 Task: Add Orange Label titled Label0027 to Card Card0027 in Board Board0022 in Workspace Development in Trello
Action: Mouse moved to (367, 415)
Screenshot: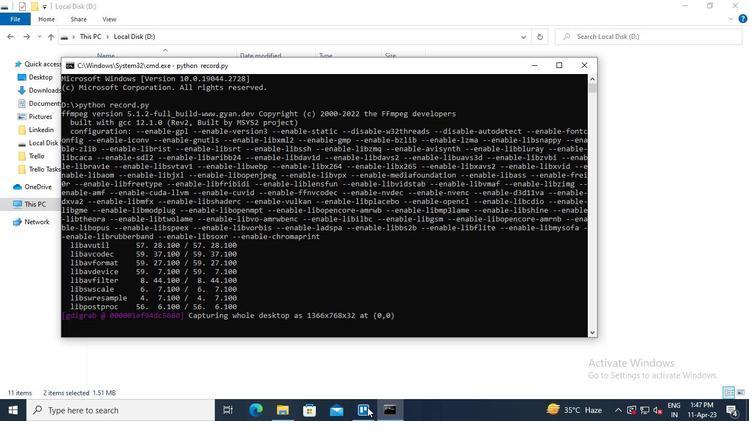 
Action: Mouse pressed left at (367, 415)
Screenshot: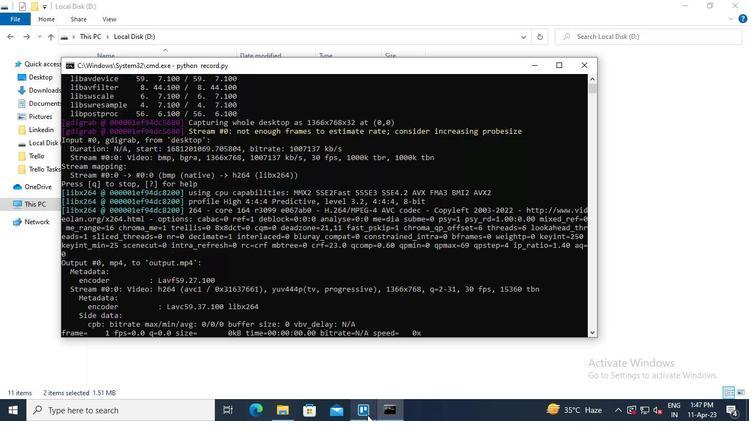 
Action: Mouse moved to (185, 265)
Screenshot: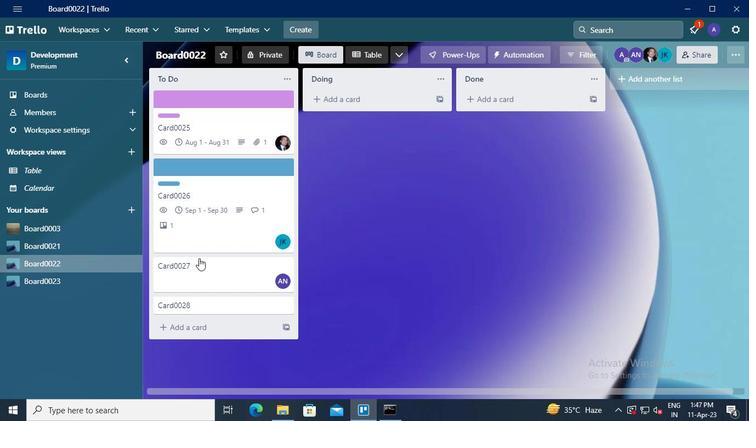 
Action: Mouse pressed left at (185, 265)
Screenshot: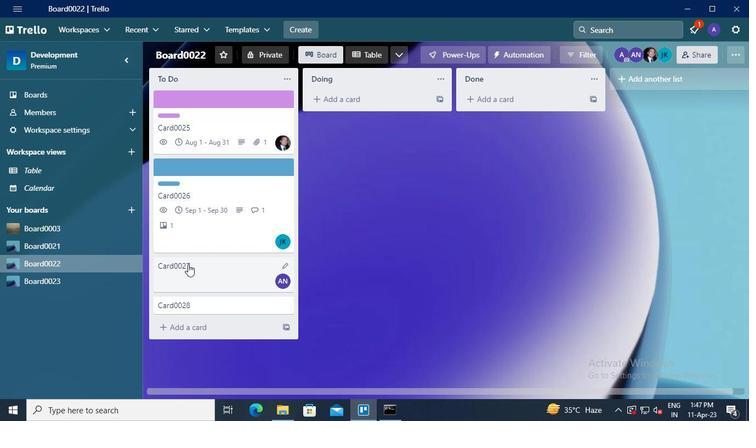 
Action: Mouse moved to (513, 161)
Screenshot: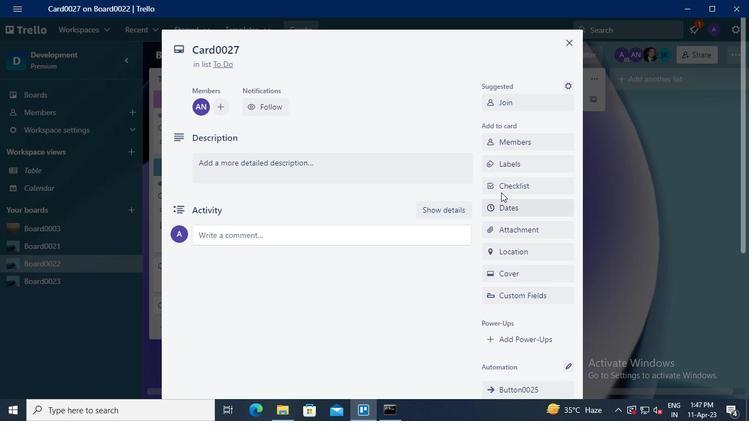 
Action: Mouse pressed left at (513, 161)
Screenshot: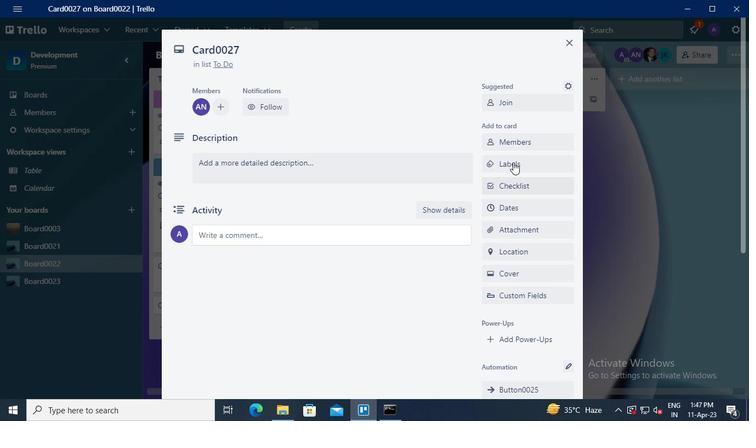 
Action: Mouse moved to (559, 285)
Screenshot: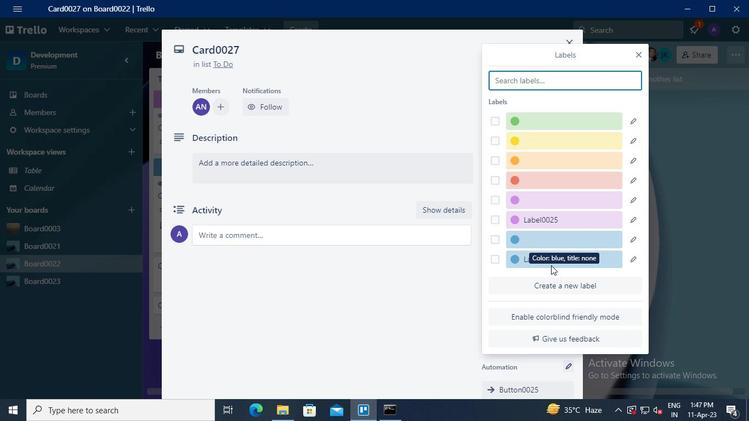 
Action: Mouse pressed left at (559, 285)
Screenshot: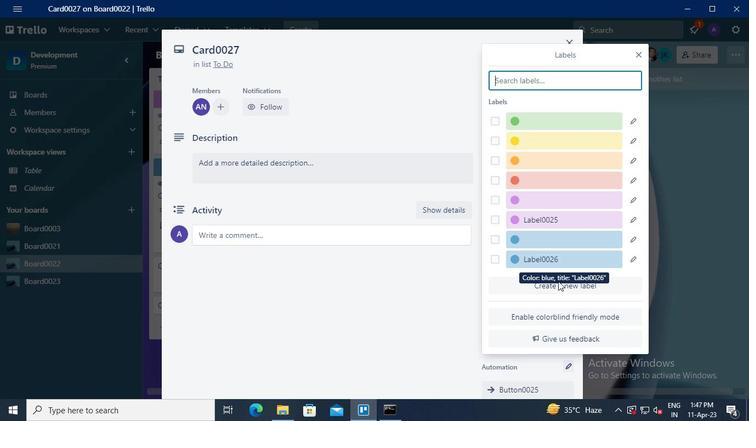 
Action: Keyboard Key.shift
Screenshot: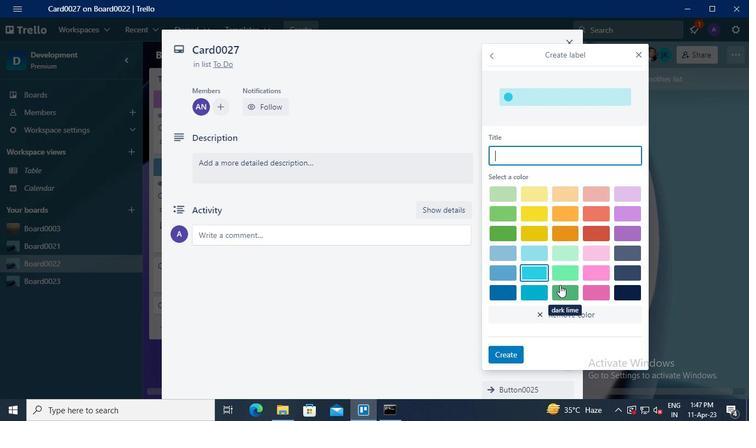 
Action: Keyboard L
Screenshot: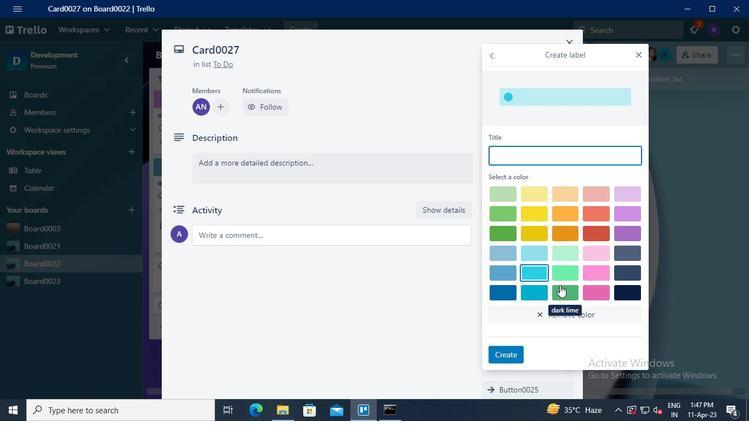 
Action: Keyboard a
Screenshot: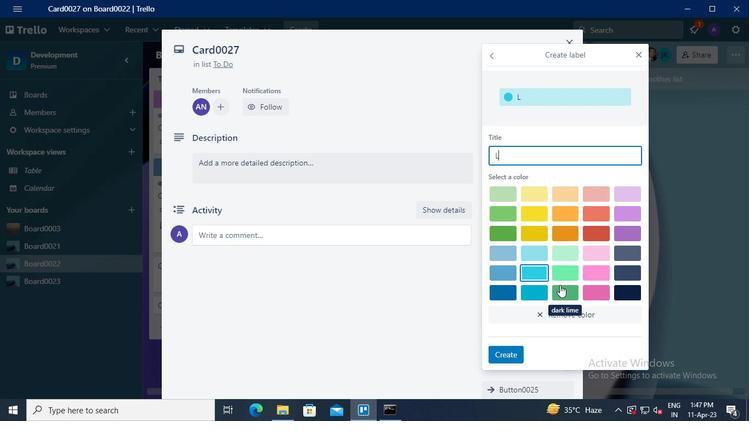 
Action: Keyboard b
Screenshot: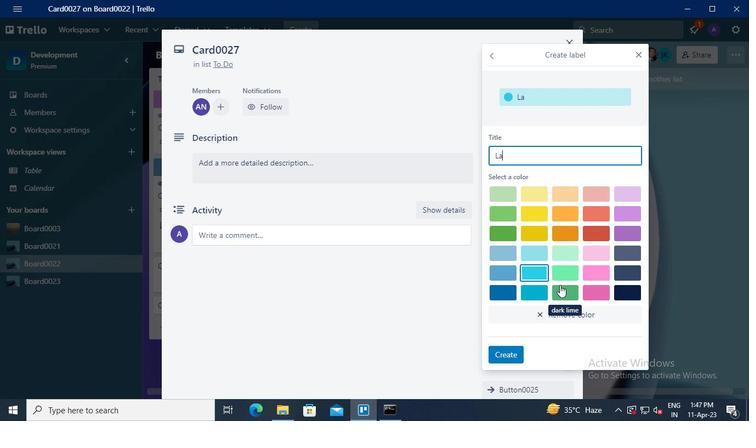 
Action: Keyboard e
Screenshot: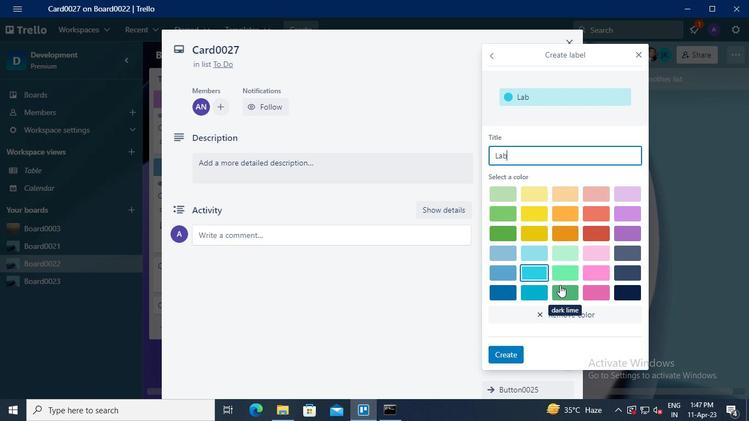 
Action: Keyboard l
Screenshot: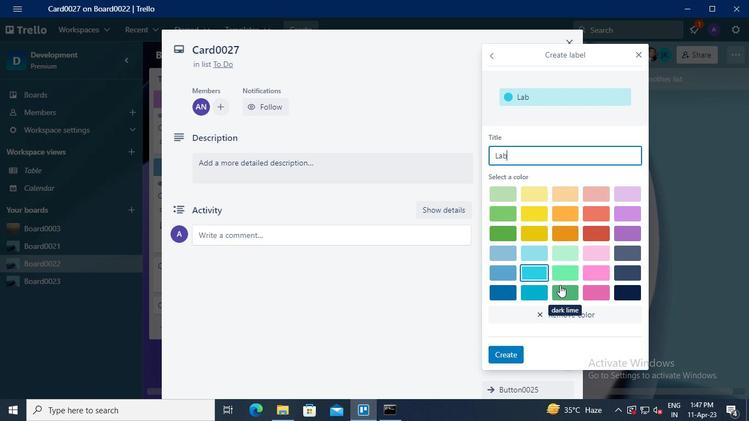 
Action: Keyboard <96>
Screenshot: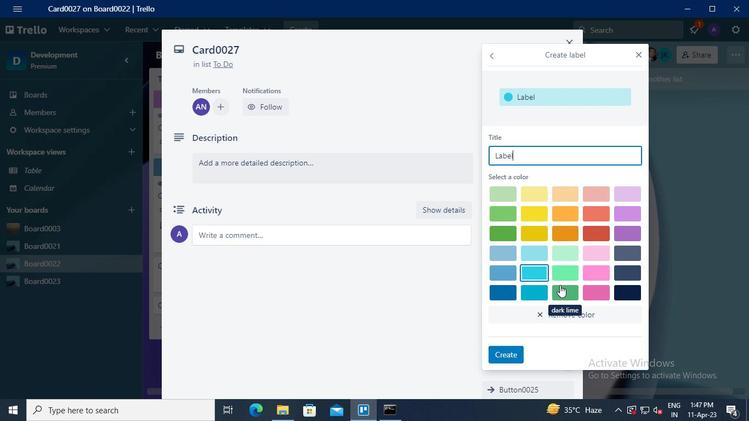 
Action: Keyboard <96>
Screenshot: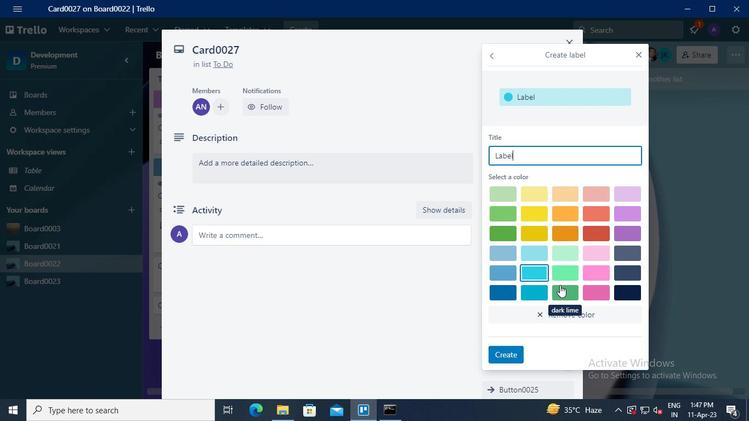 
Action: Keyboard <98>
Screenshot: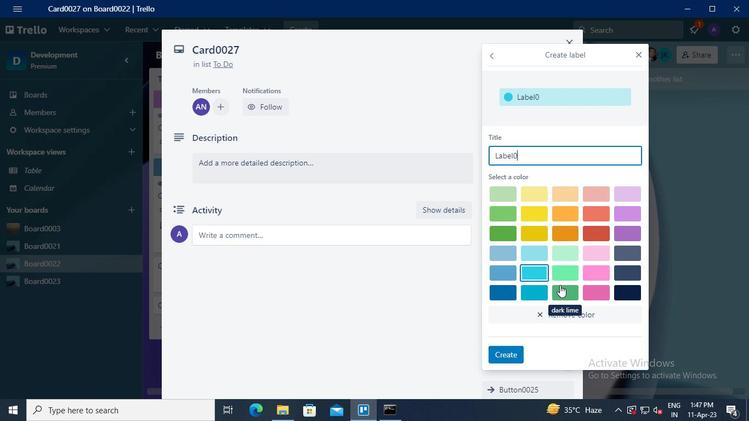 
Action: Keyboard <103>
Screenshot: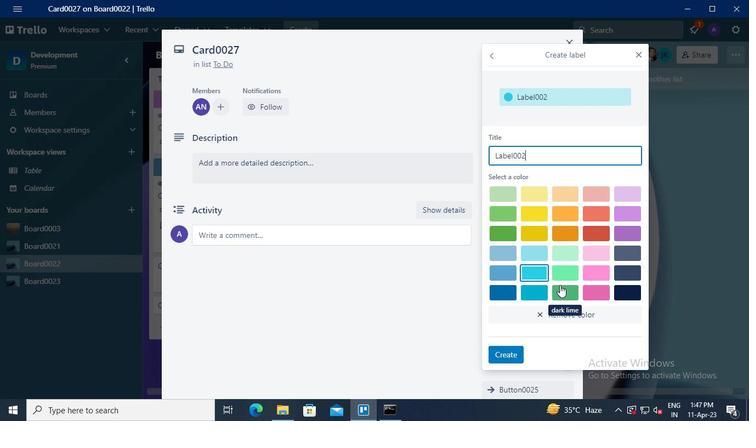
Action: Mouse moved to (576, 216)
Screenshot: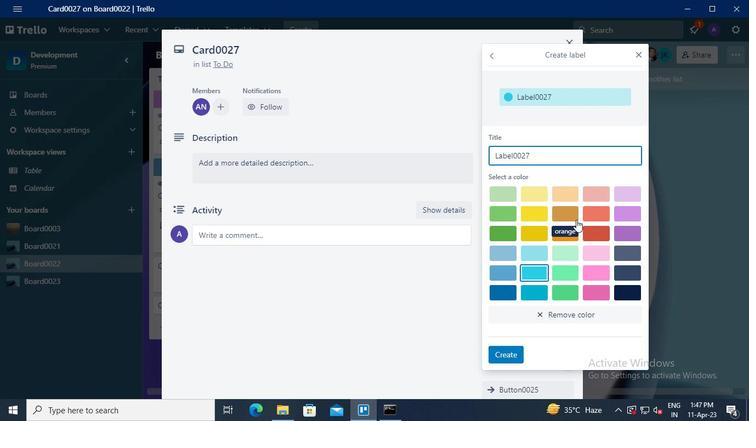 
Action: Mouse pressed left at (576, 216)
Screenshot: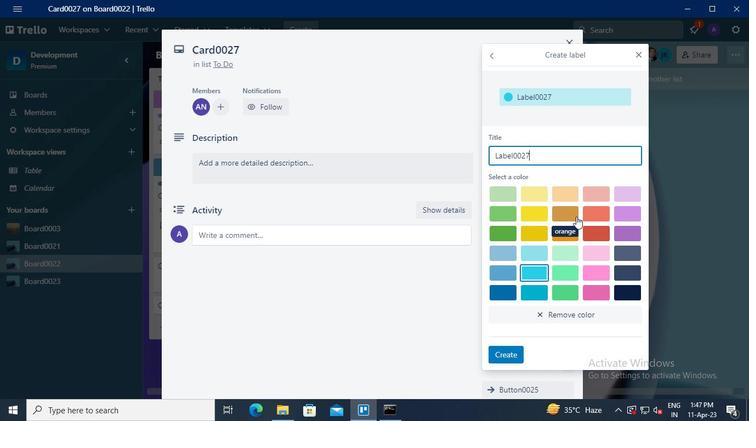 
Action: Mouse moved to (514, 352)
Screenshot: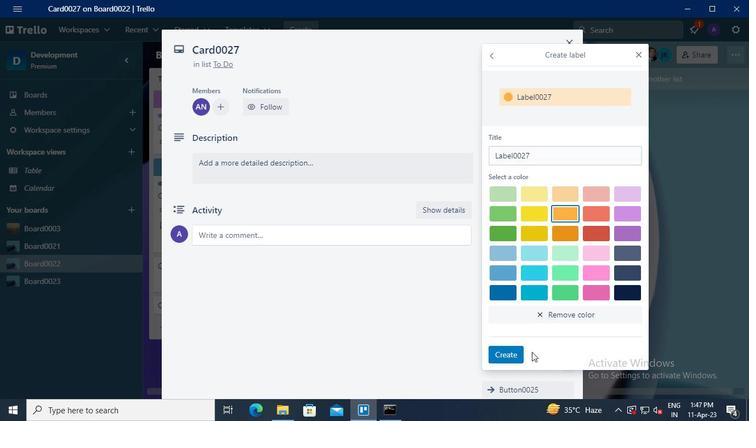 
Action: Mouse pressed left at (514, 352)
Screenshot: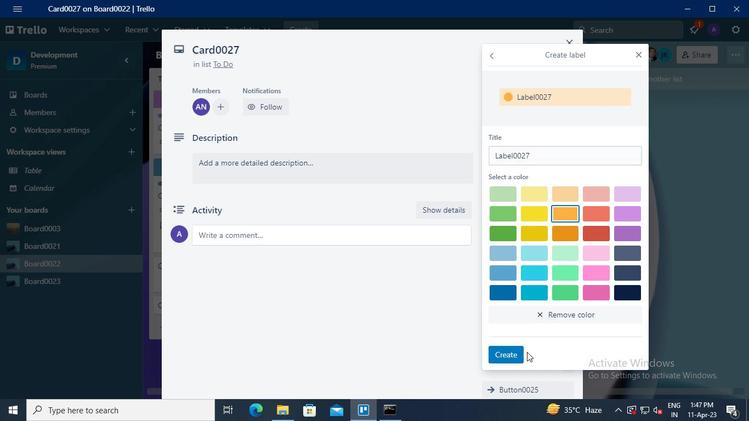 
Action: Mouse moved to (386, 416)
Screenshot: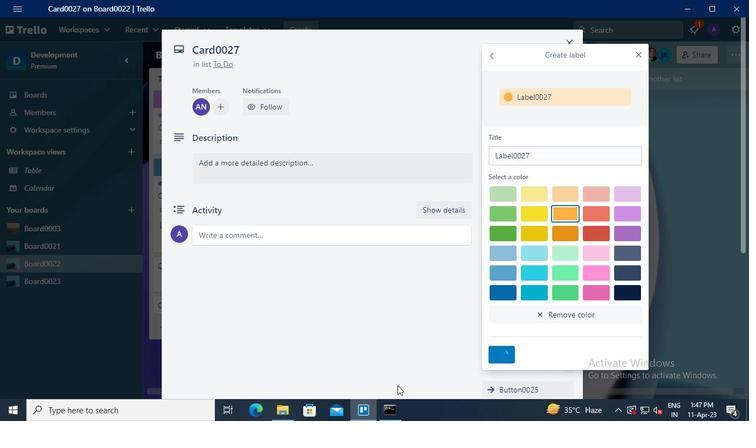 
Action: Mouse pressed left at (386, 416)
Screenshot: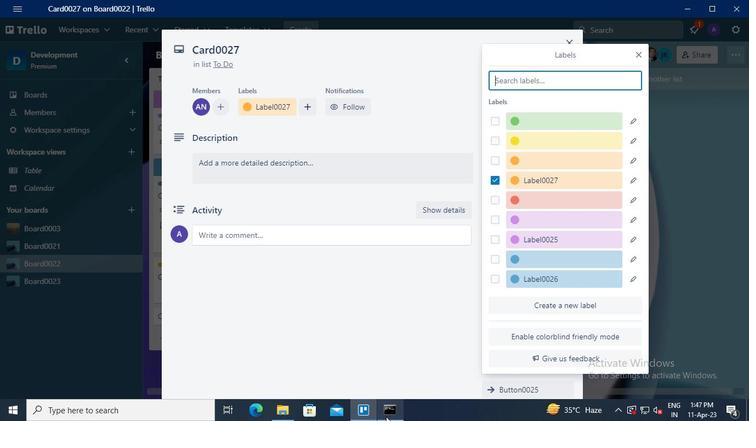 
Action: Mouse moved to (583, 65)
Screenshot: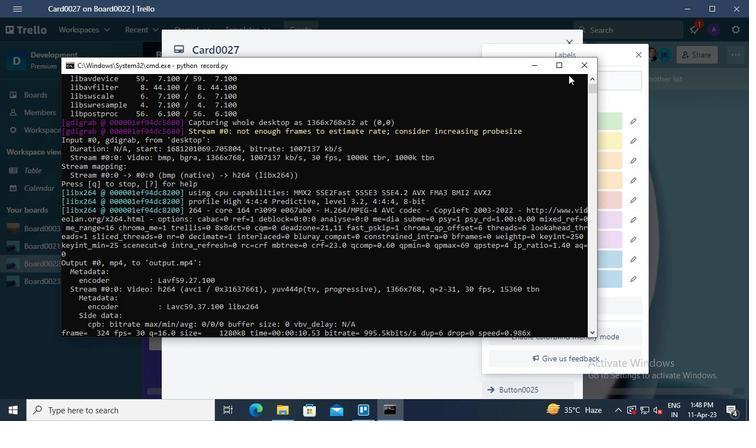 
Action: Mouse pressed left at (583, 65)
Screenshot: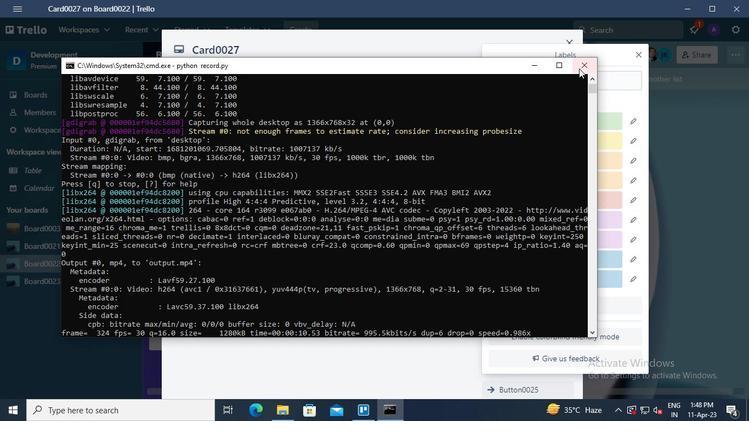 
